 Task: Create a due date automation trigger when advanced on, on the wednesday after a card is due add dates not due next month at 11:00 AM.
Action: Mouse moved to (954, 70)
Screenshot: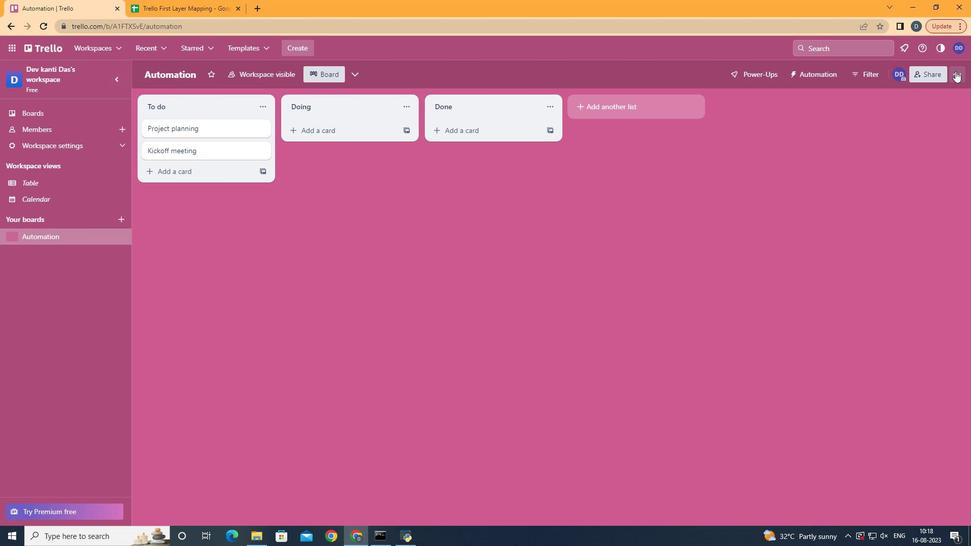 
Action: Mouse pressed left at (954, 70)
Screenshot: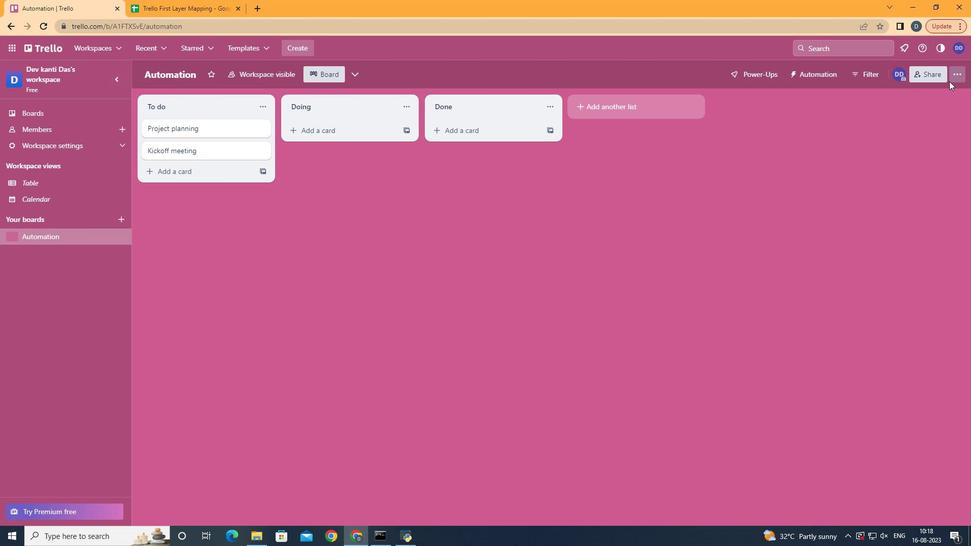 
Action: Mouse moved to (901, 202)
Screenshot: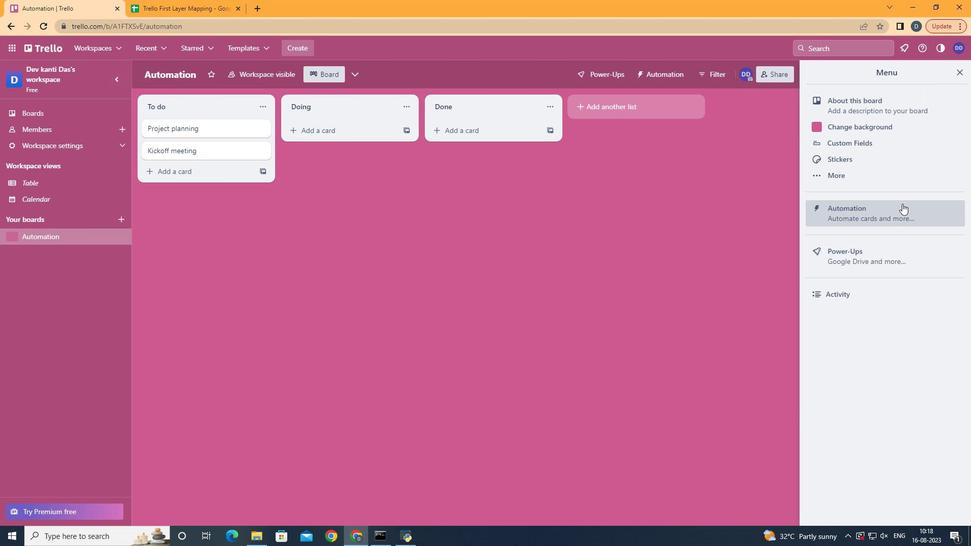 
Action: Mouse pressed left at (901, 202)
Screenshot: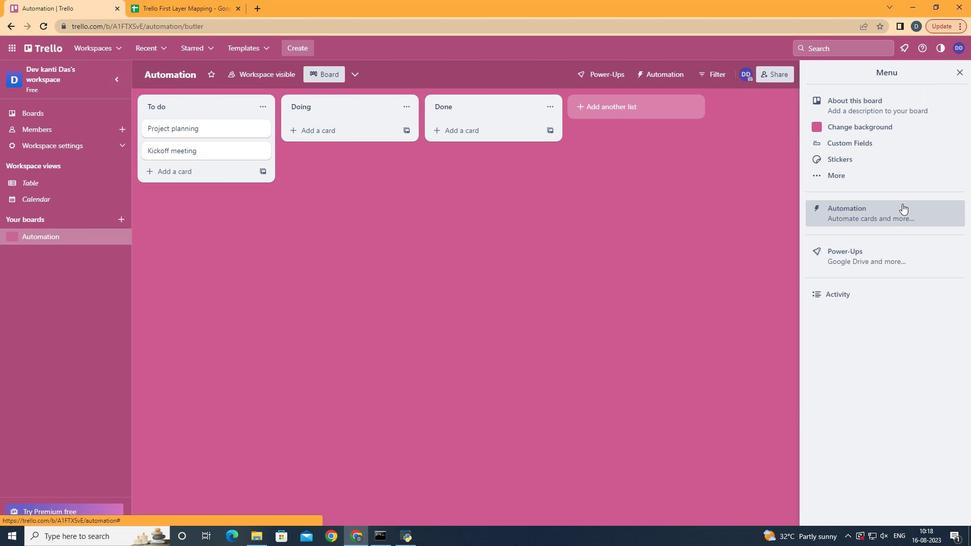 
Action: Mouse moved to (199, 207)
Screenshot: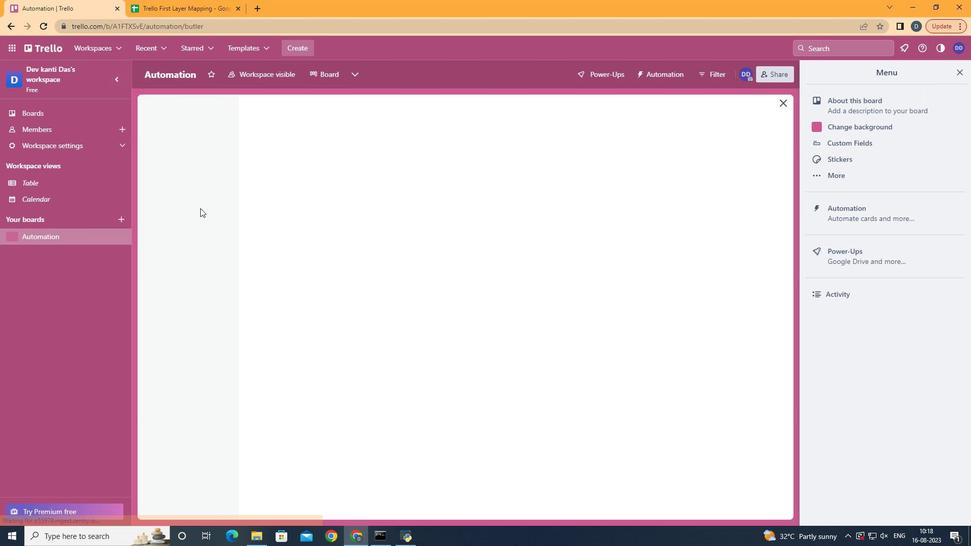 
Action: Mouse pressed left at (199, 207)
Screenshot: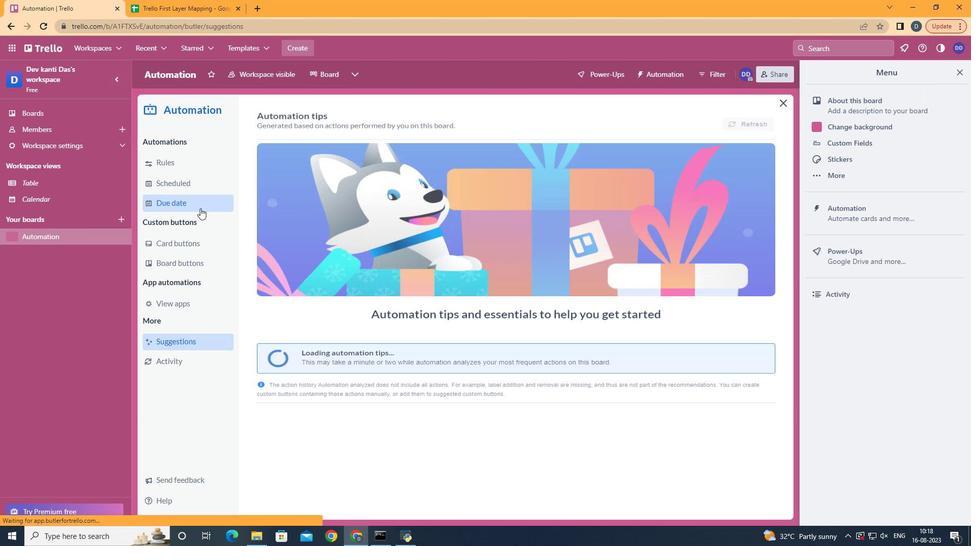 
Action: Mouse moved to (709, 118)
Screenshot: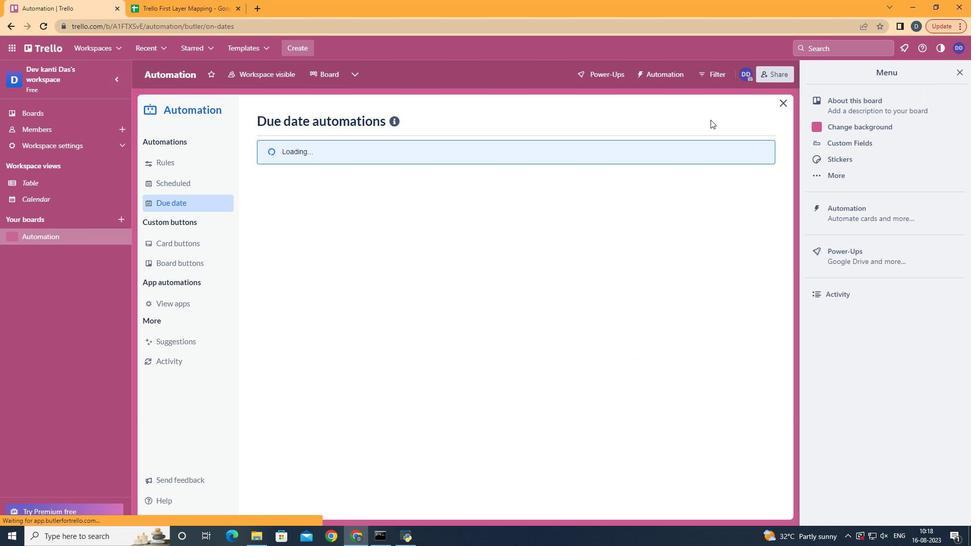 
Action: Mouse pressed left at (709, 118)
Screenshot: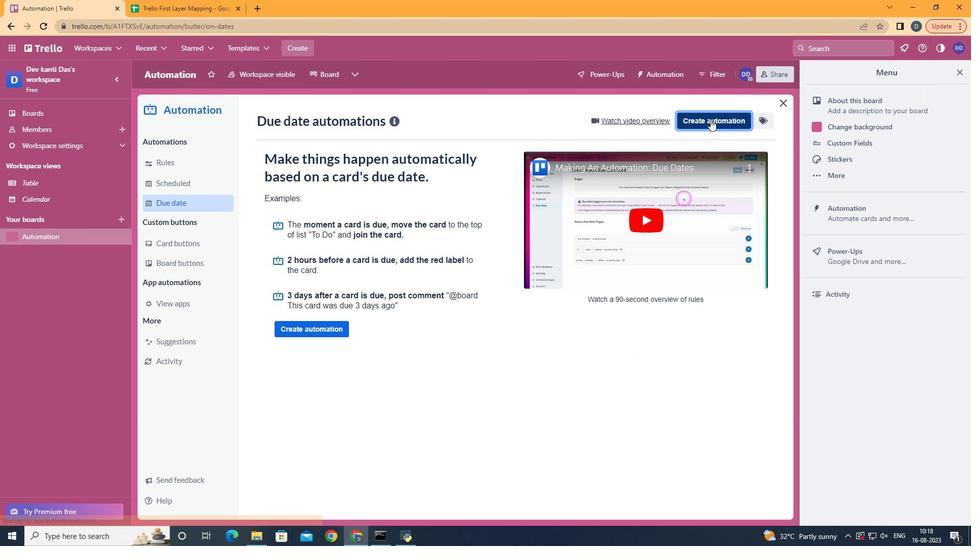 
Action: Mouse moved to (508, 230)
Screenshot: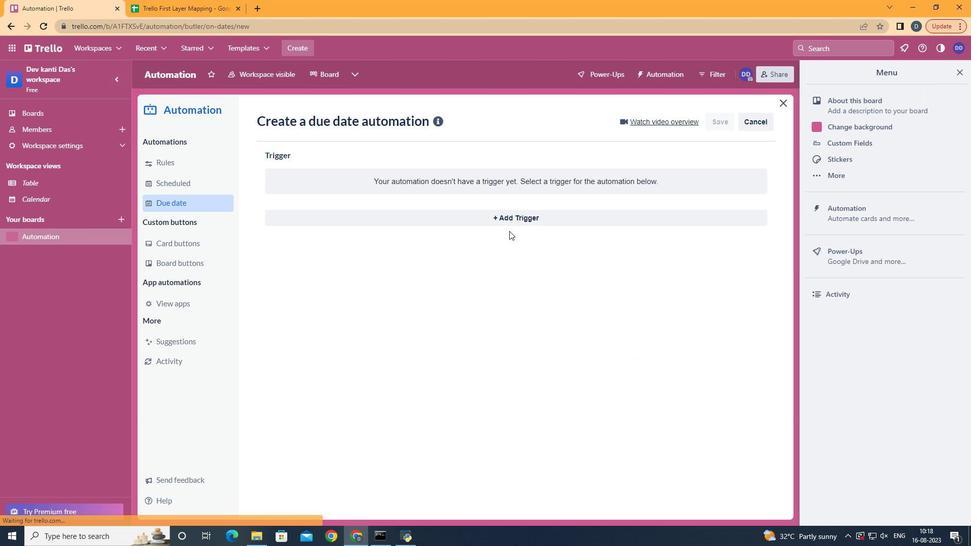 
Action: Mouse pressed left at (508, 230)
Screenshot: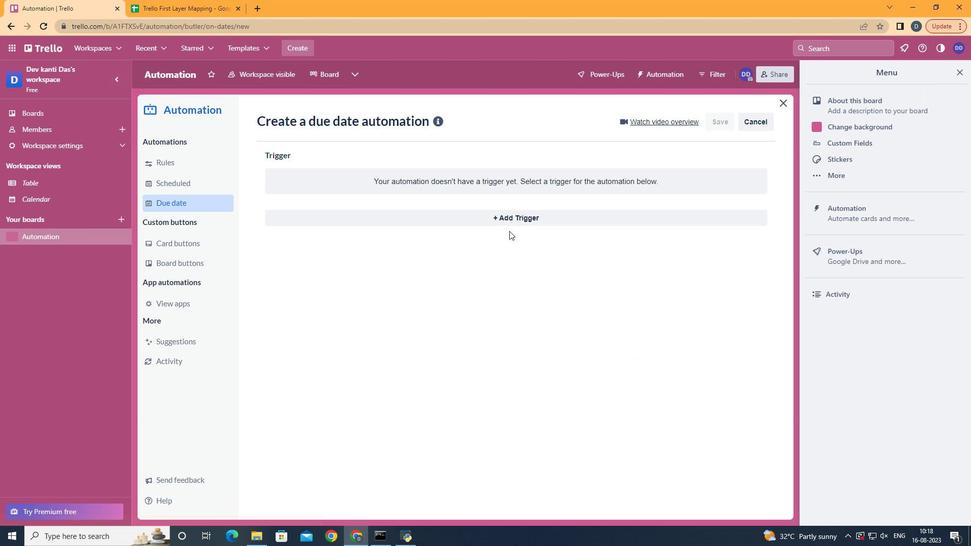 
Action: Mouse moved to (514, 220)
Screenshot: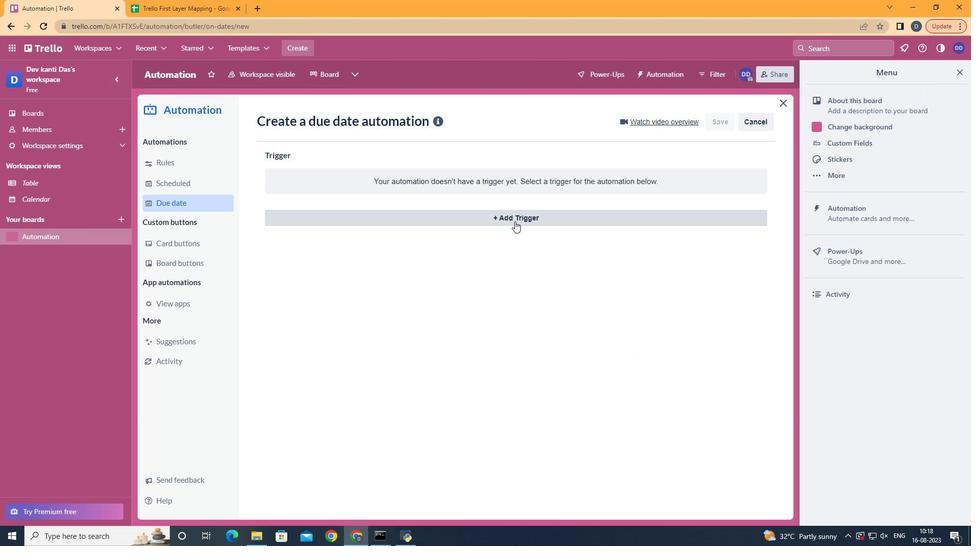 
Action: Mouse pressed left at (514, 220)
Screenshot: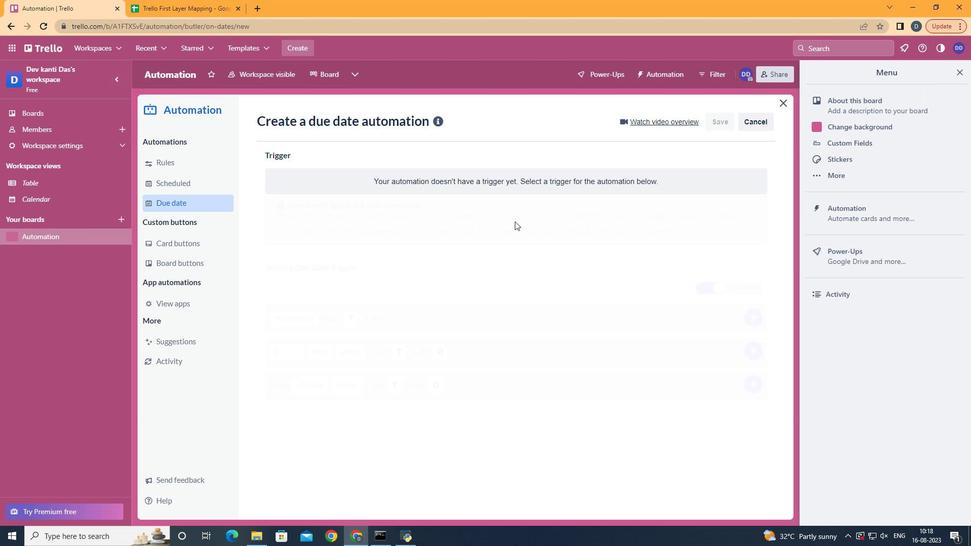 
Action: Mouse moved to (329, 303)
Screenshot: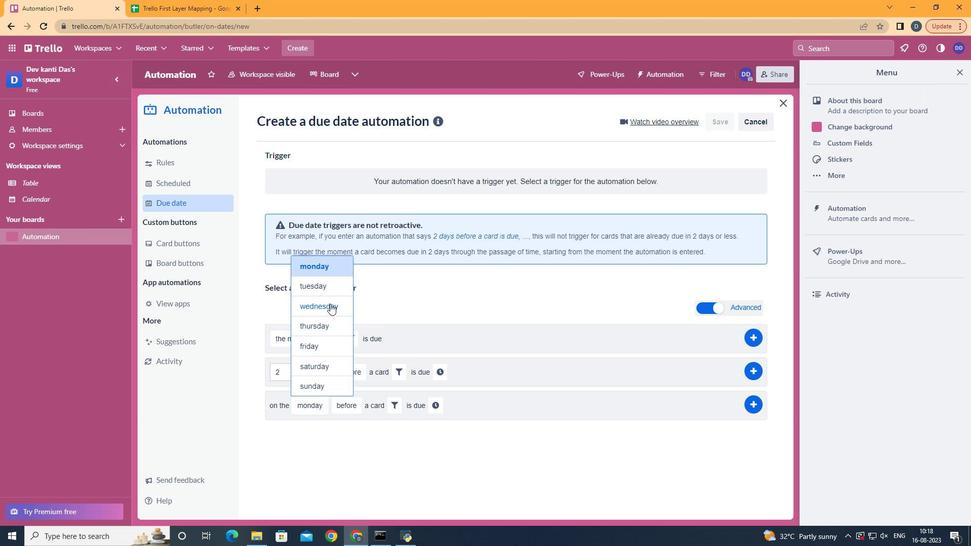 
Action: Mouse pressed left at (329, 303)
Screenshot: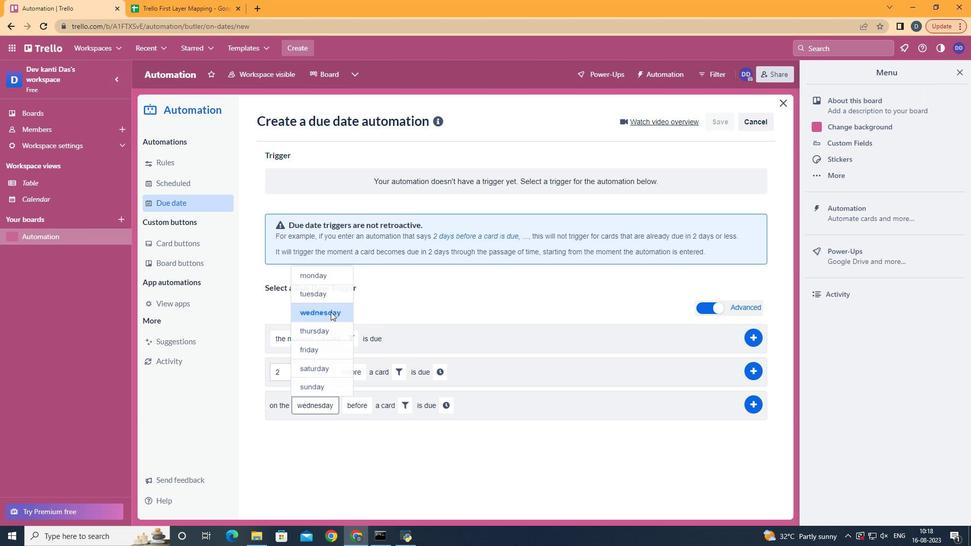 
Action: Mouse moved to (365, 438)
Screenshot: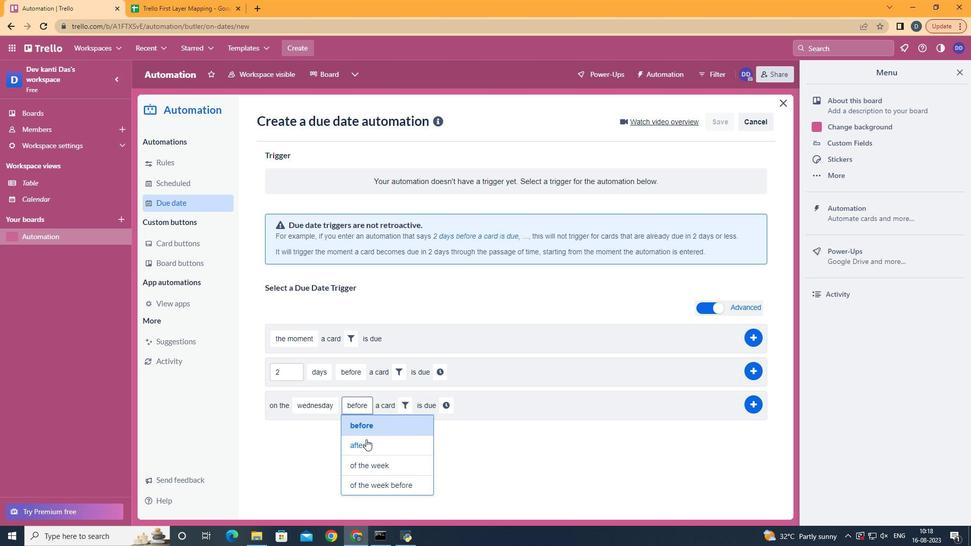
Action: Mouse pressed left at (365, 438)
Screenshot: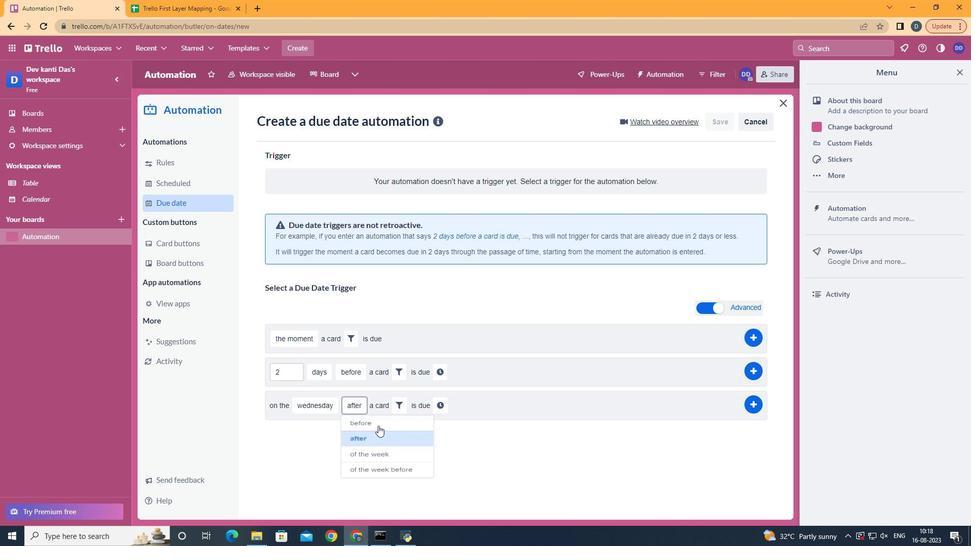 
Action: Mouse moved to (398, 403)
Screenshot: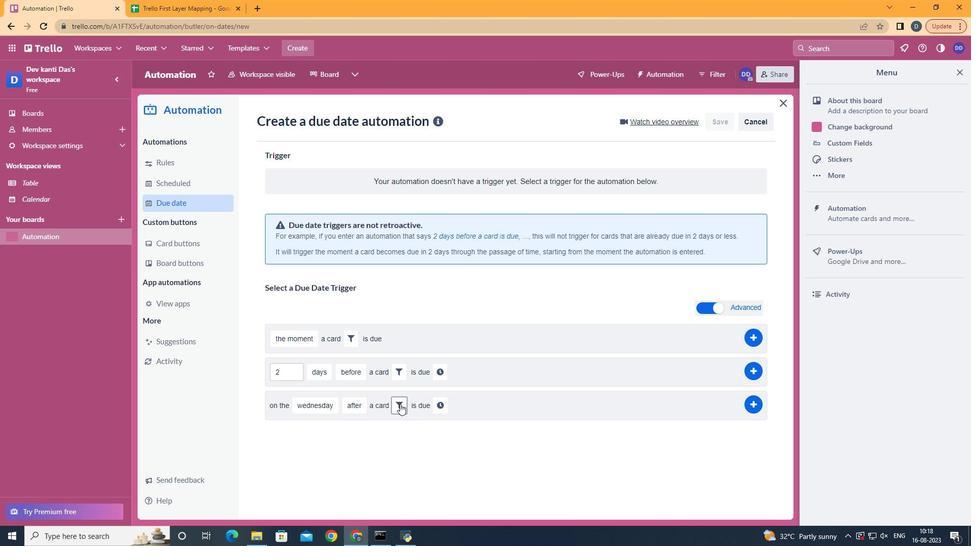 
Action: Mouse pressed left at (398, 403)
Screenshot: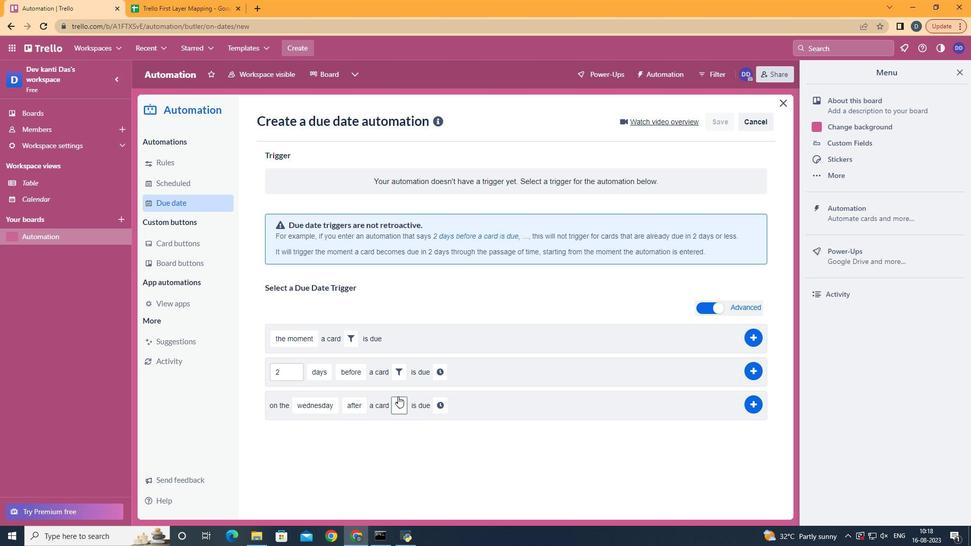 
Action: Mouse moved to (444, 433)
Screenshot: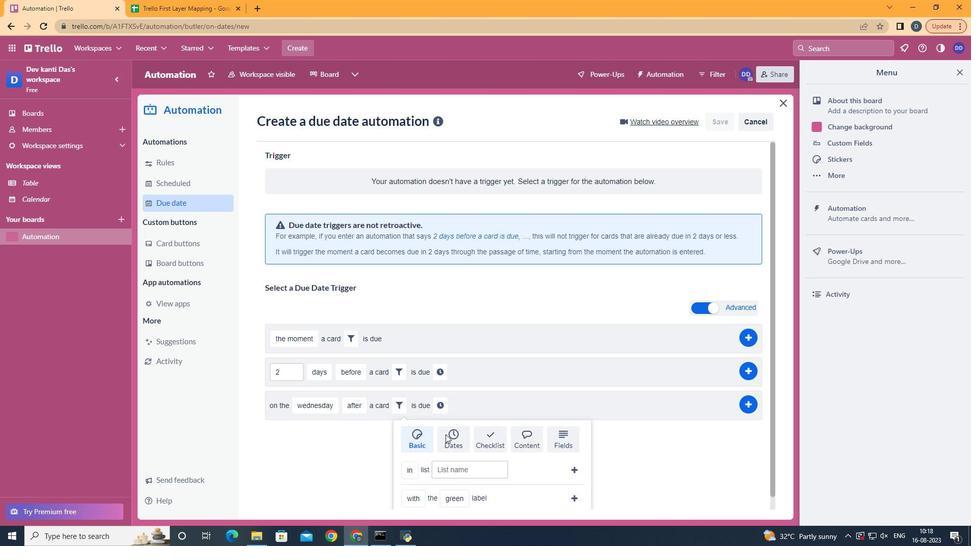 
Action: Mouse pressed left at (444, 433)
Screenshot: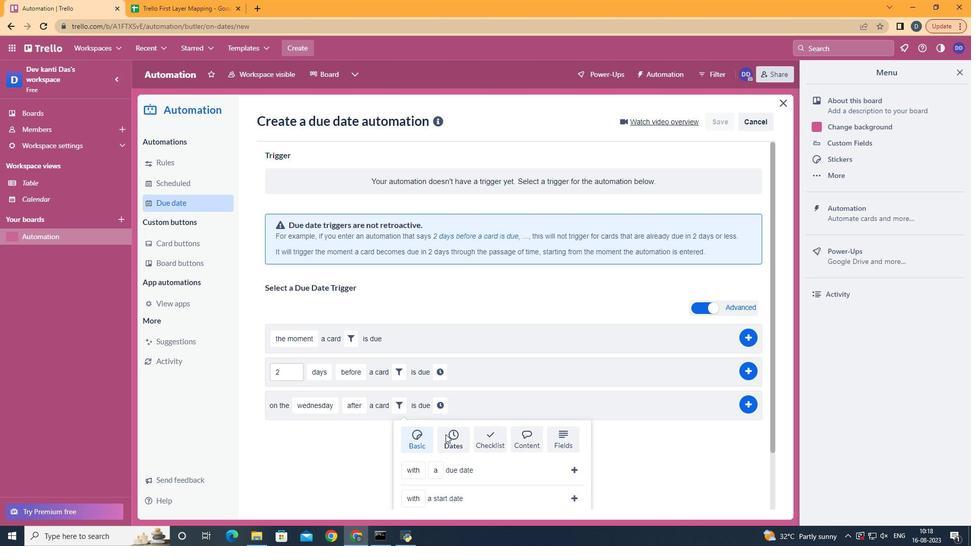 
Action: Mouse moved to (445, 434)
Screenshot: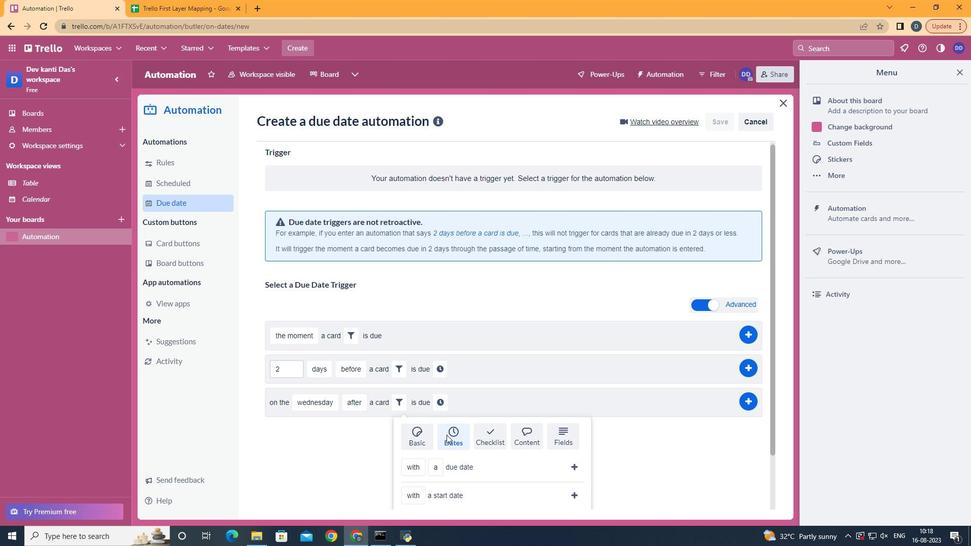 
Action: Mouse scrolled (445, 433) with delta (0, 0)
Screenshot: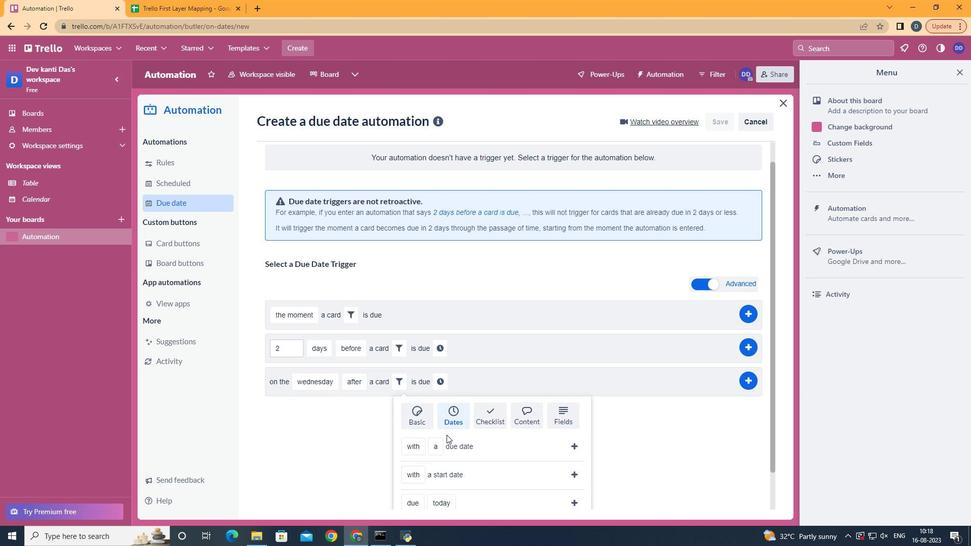 
Action: Mouse scrolled (445, 433) with delta (0, 0)
Screenshot: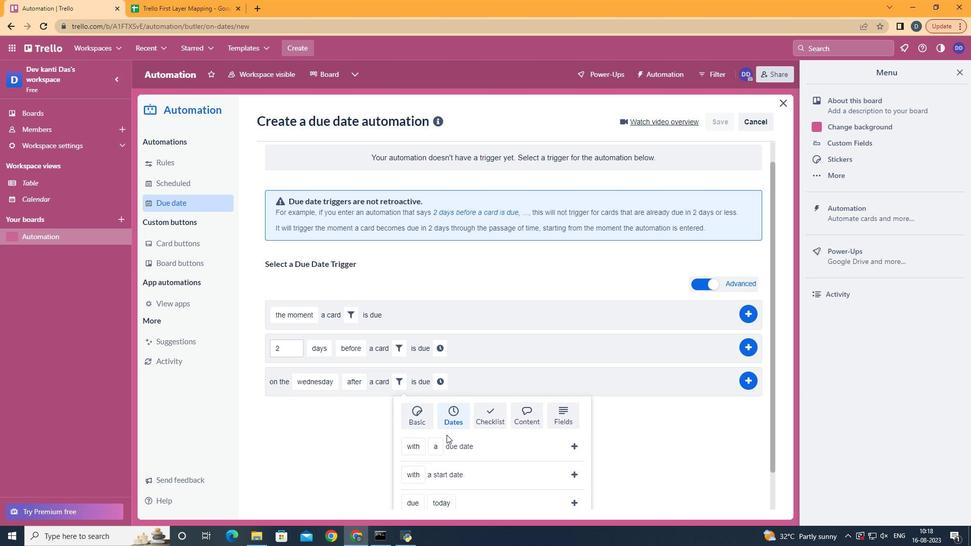 
Action: Mouse scrolled (445, 433) with delta (0, 0)
Screenshot: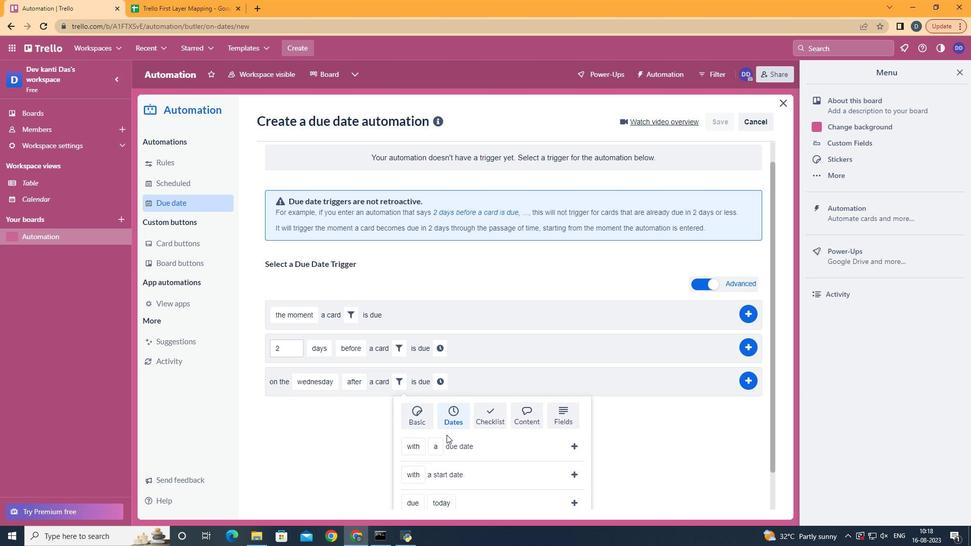 
Action: Mouse scrolled (445, 433) with delta (0, 0)
Screenshot: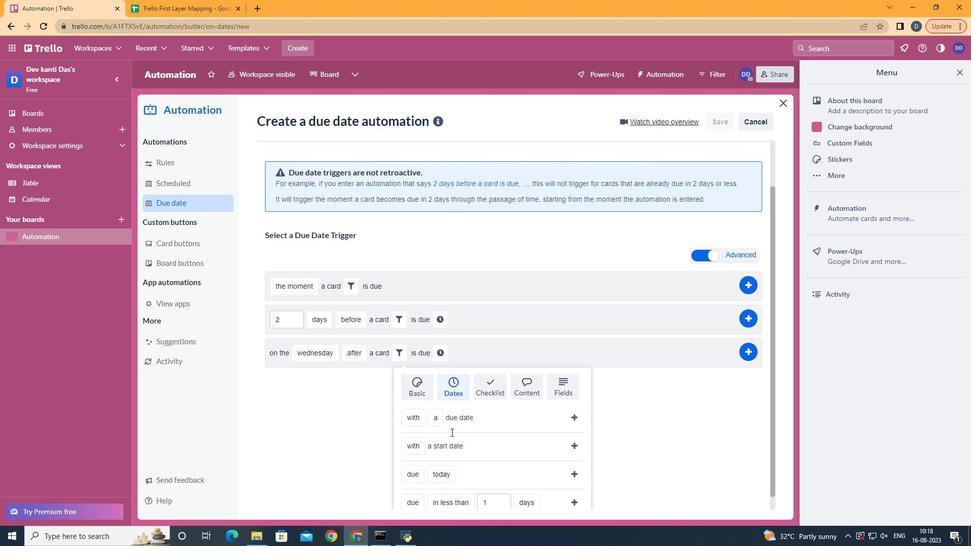 
Action: Mouse moved to (427, 401)
Screenshot: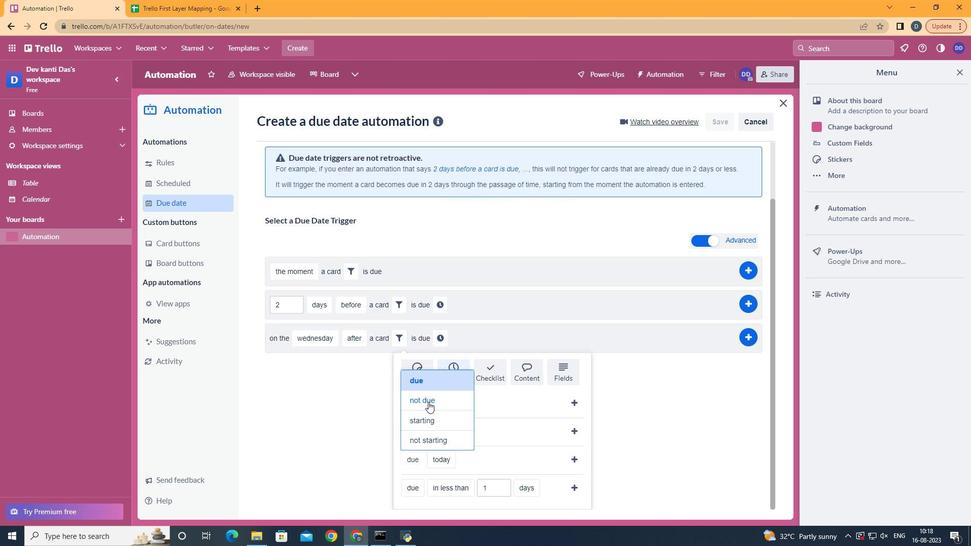 
Action: Mouse pressed left at (427, 401)
Screenshot: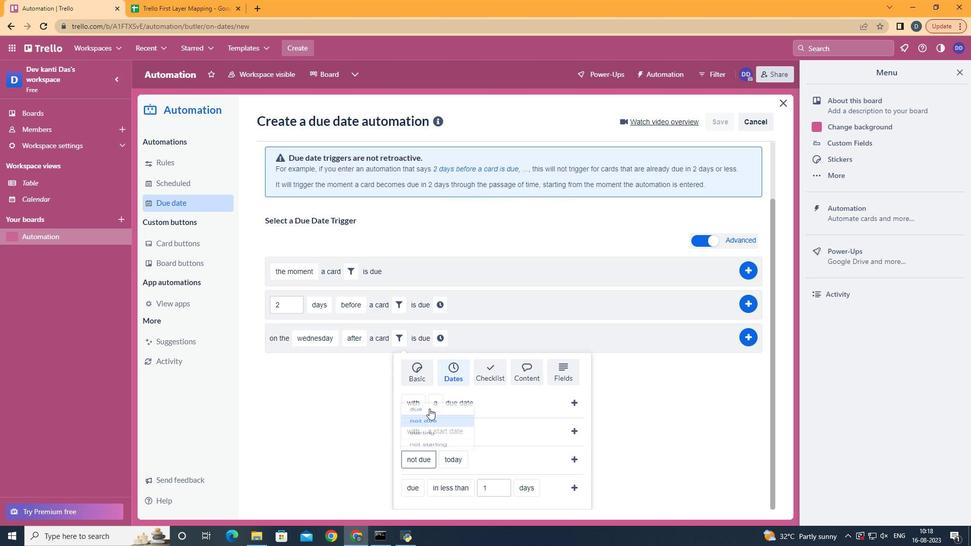 
Action: Mouse moved to (458, 441)
Screenshot: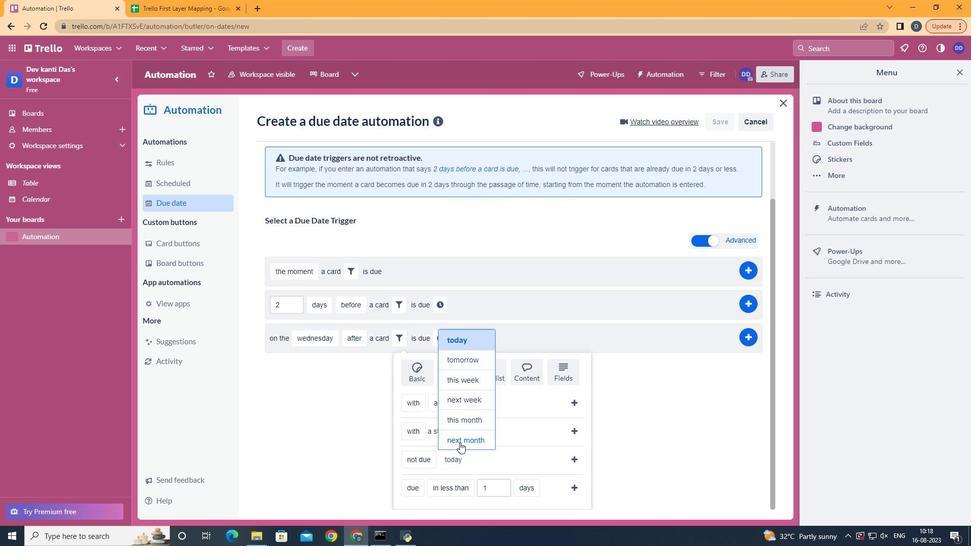 
Action: Mouse pressed left at (458, 441)
Screenshot: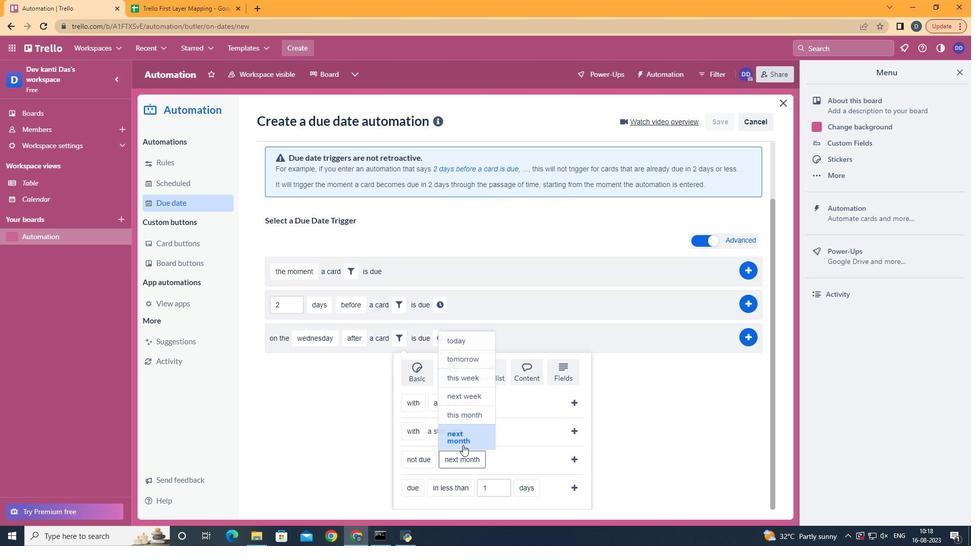 
Action: Mouse moved to (559, 457)
Screenshot: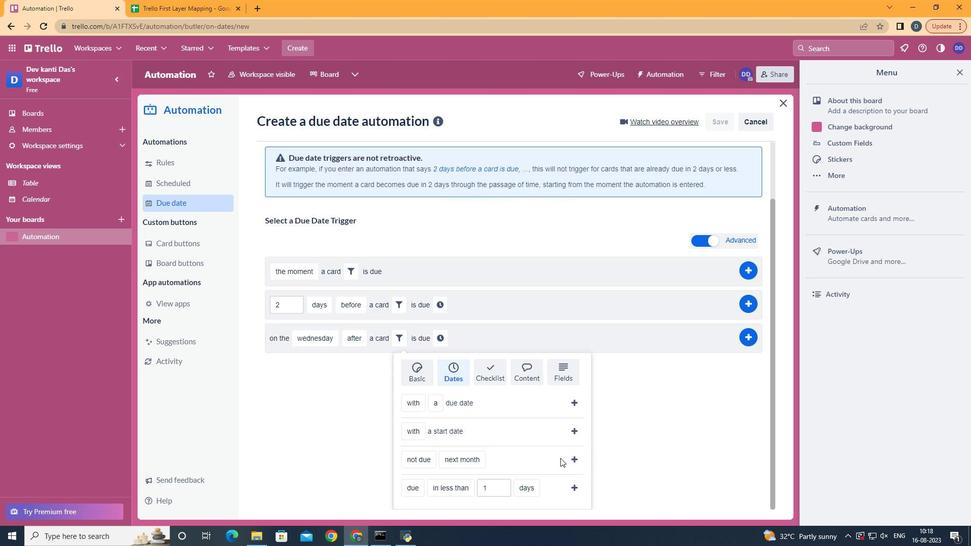 
Action: Mouse pressed left at (559, 457)
Screenshot: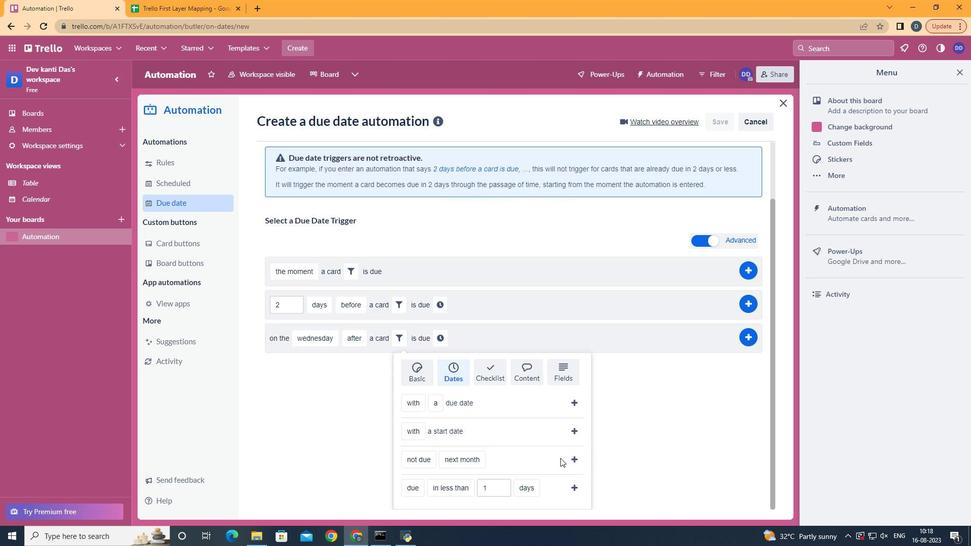 
Action: Mouse moved to (579, 455)
Screenshot: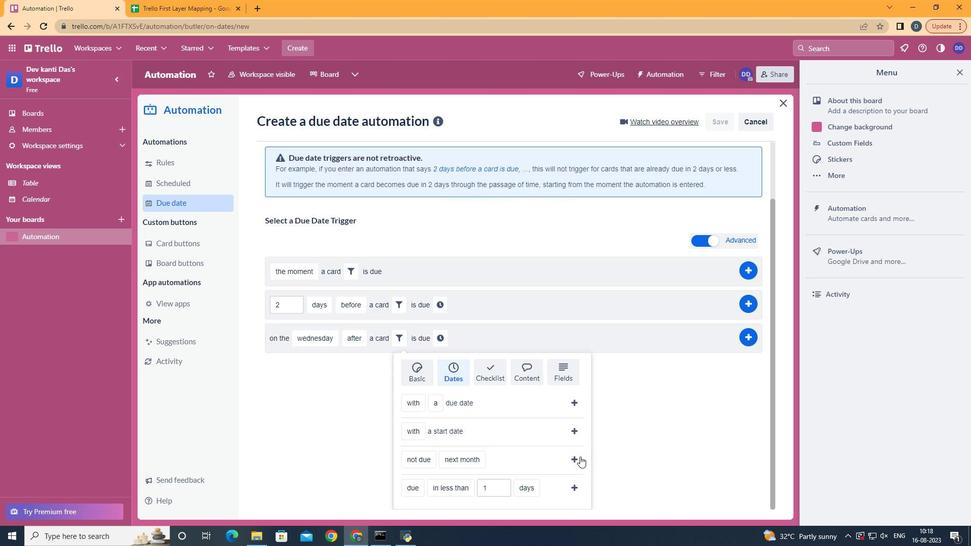 
Action: Mouse pressed left at (579, 455)
Screenshot: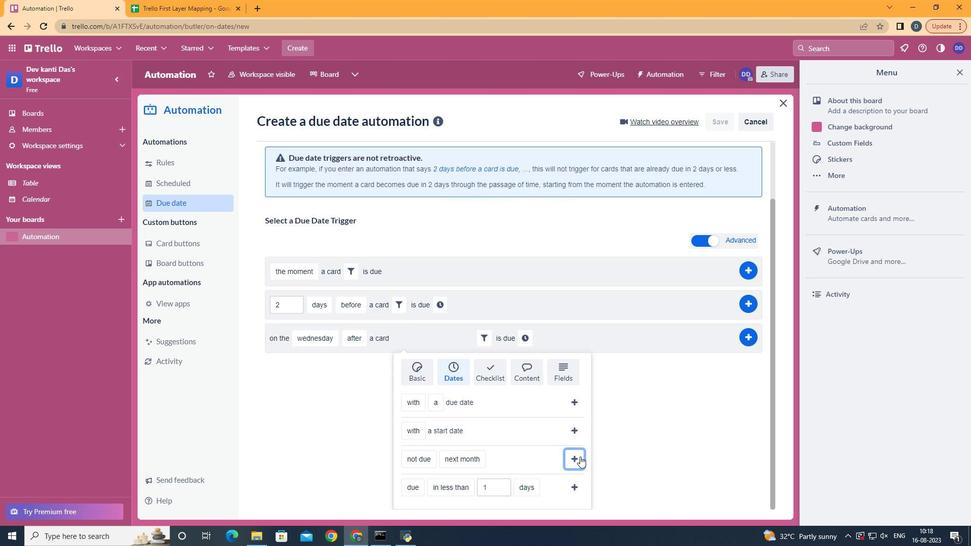 
Action: Mouse moved to (529, 400)
Screenshot: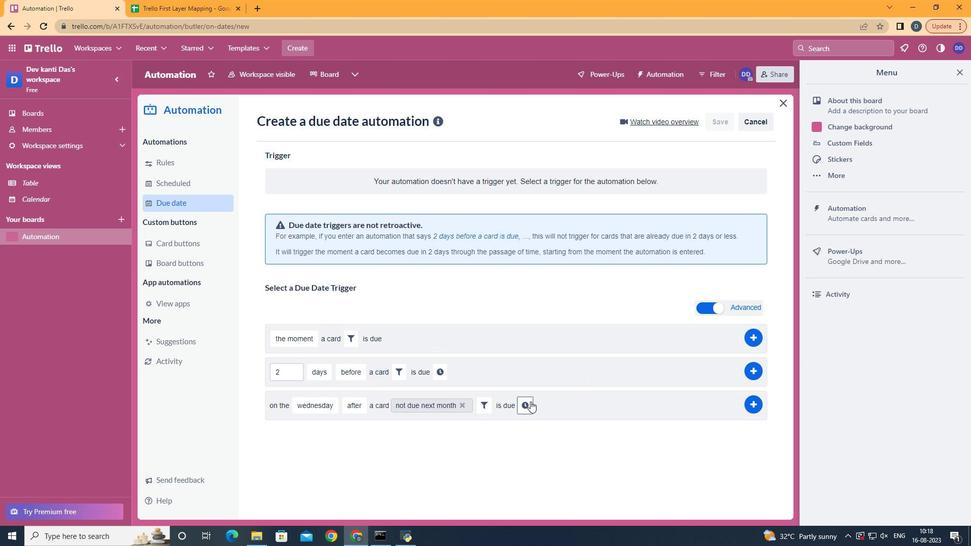
Action: Mouse pressed left at (529, 400)
Screenshot: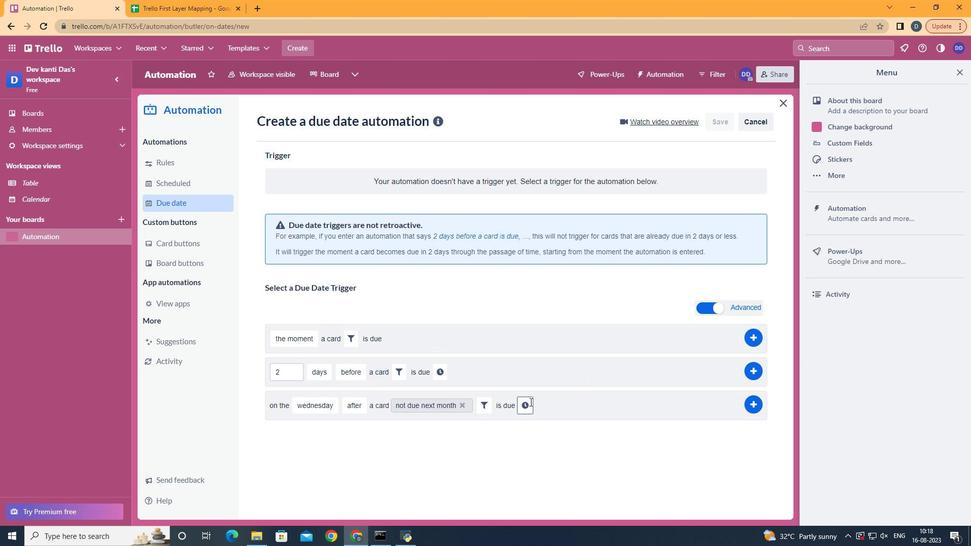 
Action: Mouse moved to (548, 404)
Screenshot: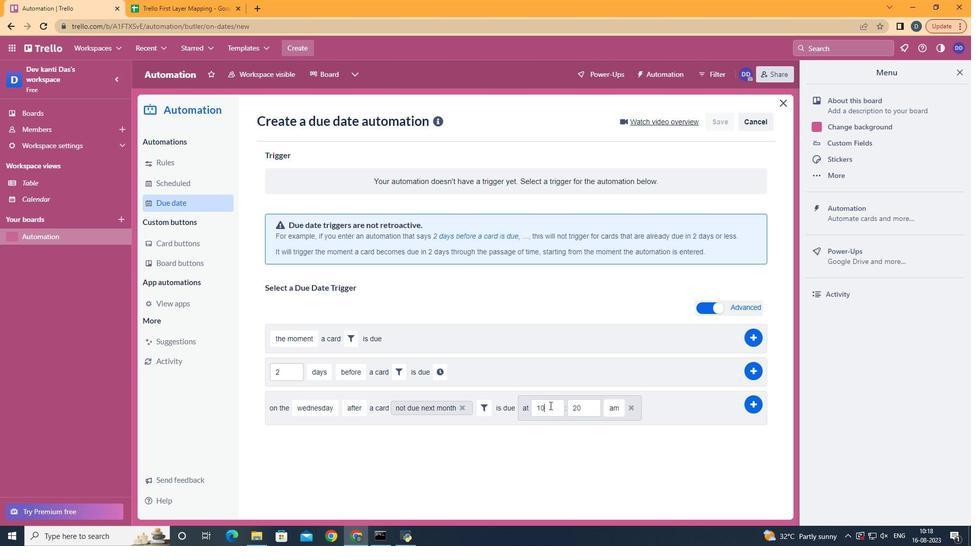 
Action: Mouse pressed left at (548, 404)
Screenshot: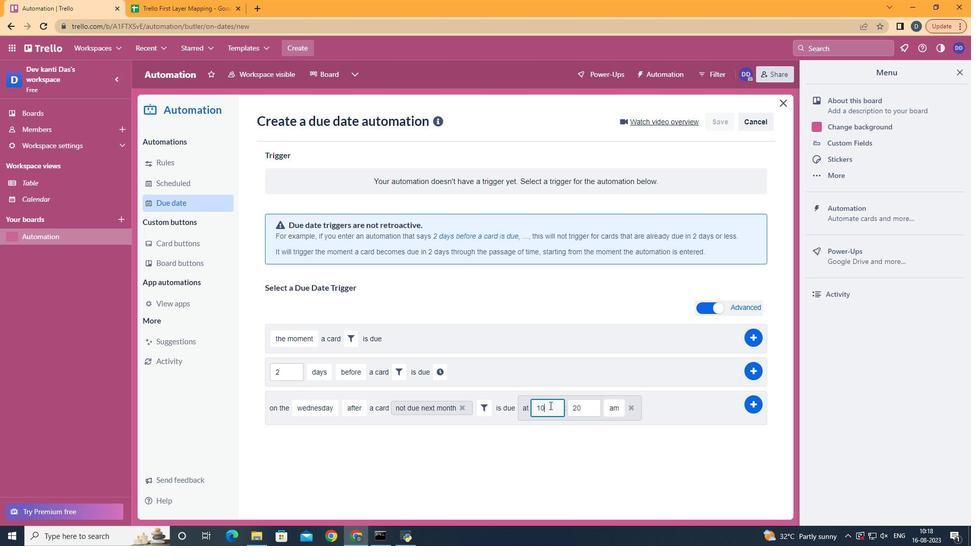 
Action: Key pressed <Key.backspace>1
Screenshot: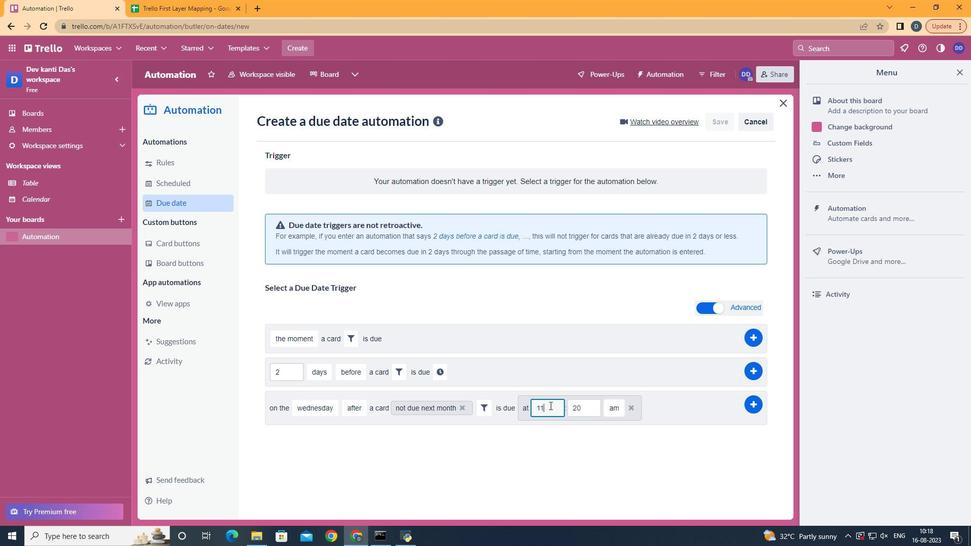 
Action: Mouse moved to (590, 405)
Screenshot: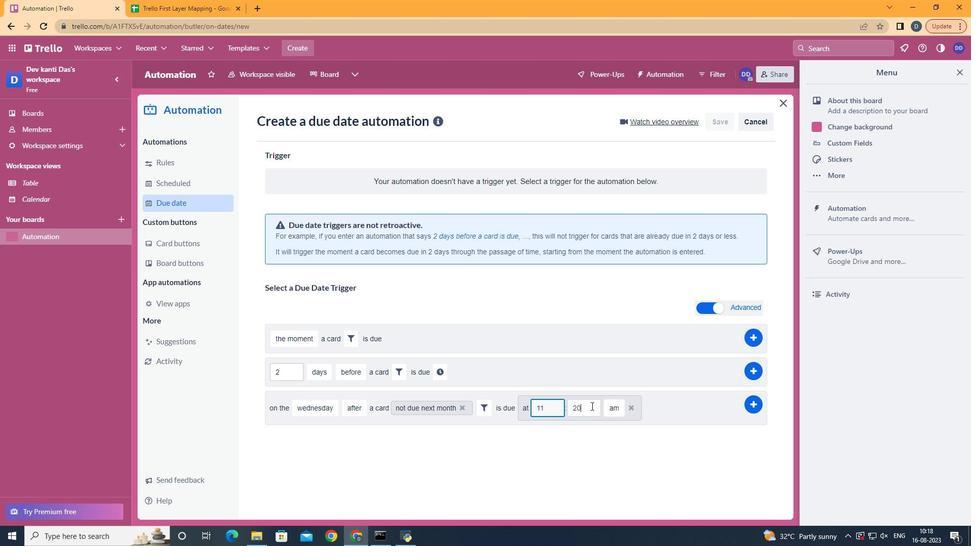 
Action: Mouse pressed left at (590, 405)
Screenshot: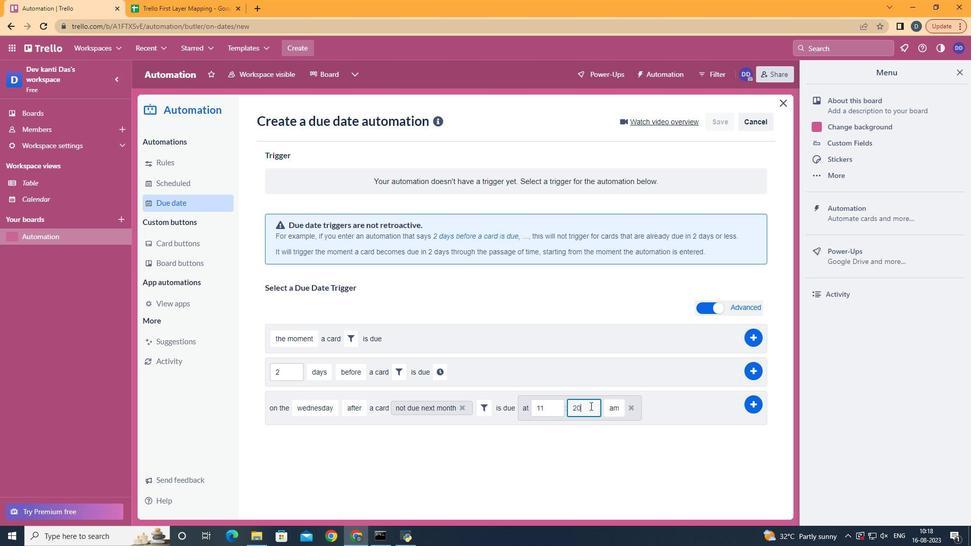
Action: Key pressed <Key.backspace>
Screenshot: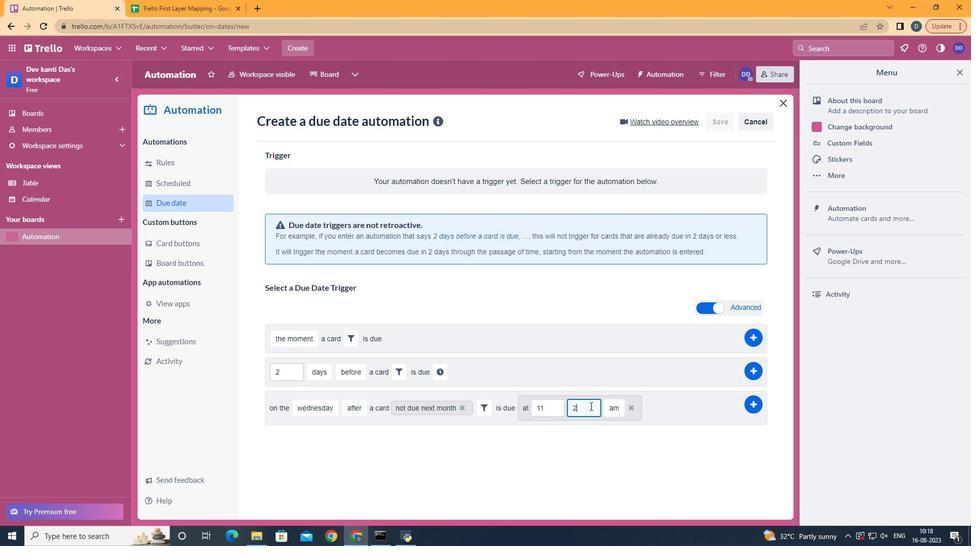 
Action: Mouse moved to (589, 405)
Screenshot: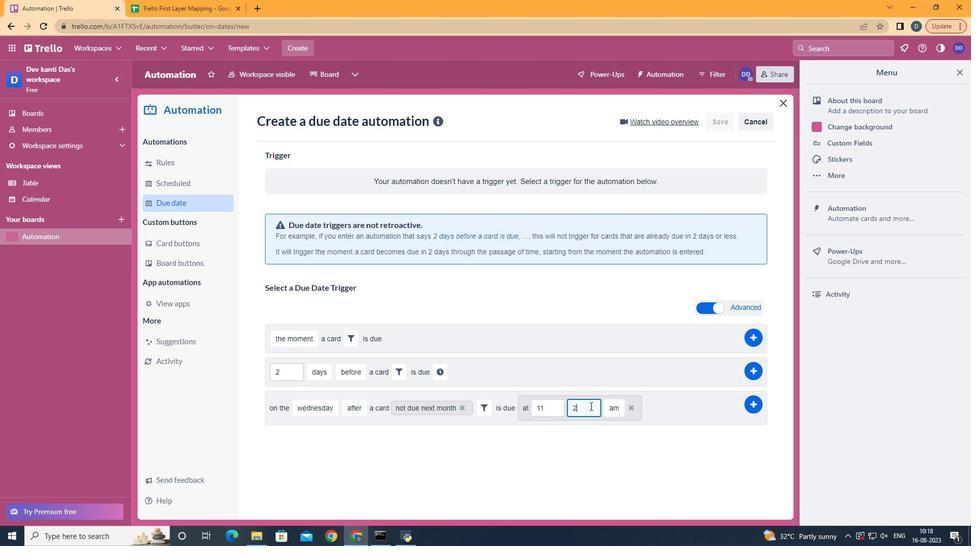 
Action: Key pressed <Key.backspace>00
Screenshot: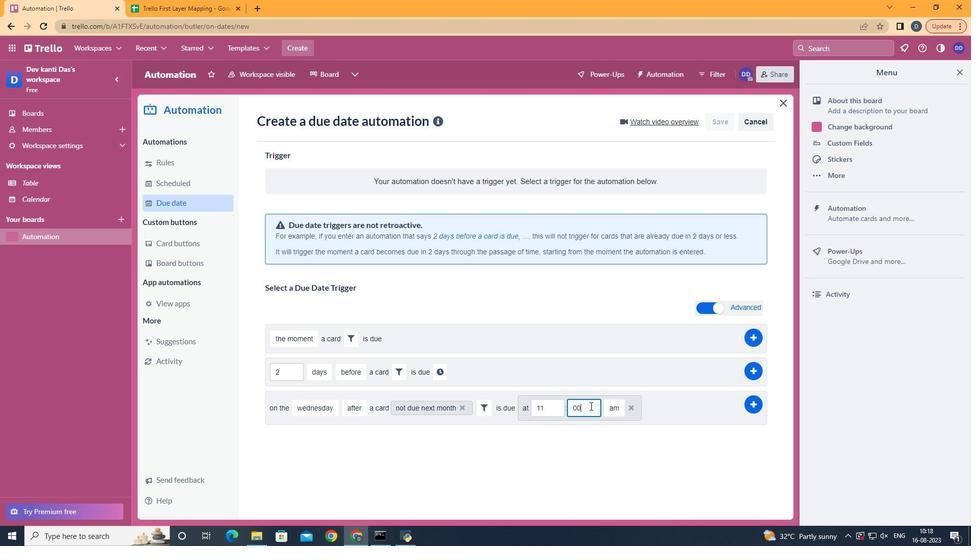 
Action: Mouse moved to (749, 406)
Screenshot: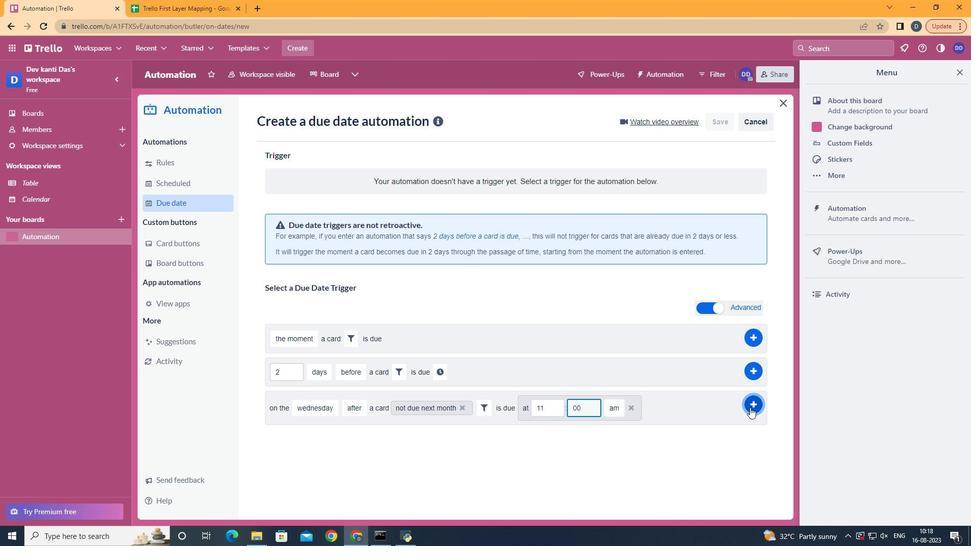 
Action: Mouse pressed left at (749, 406)
Screenshot: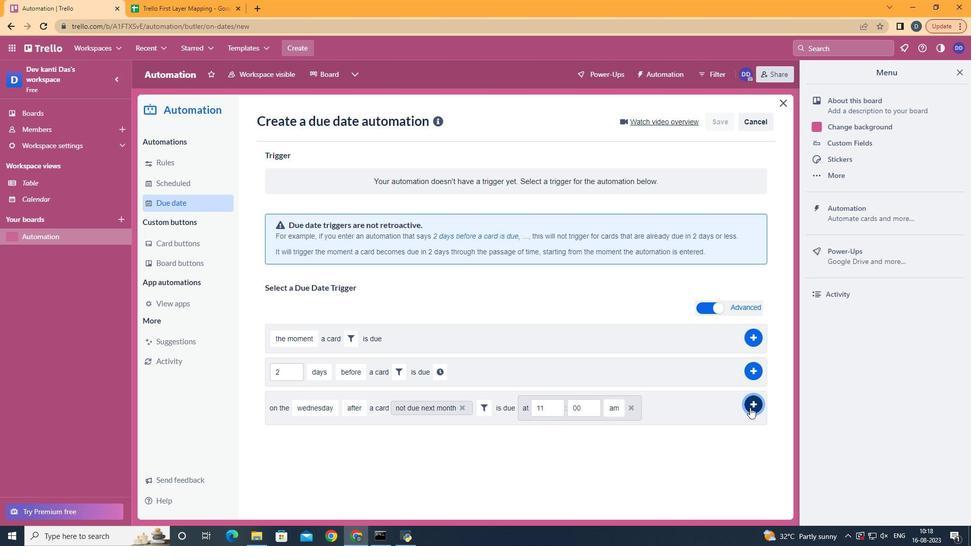 
Action: Mouse moved to (748, 407)
Screenshot: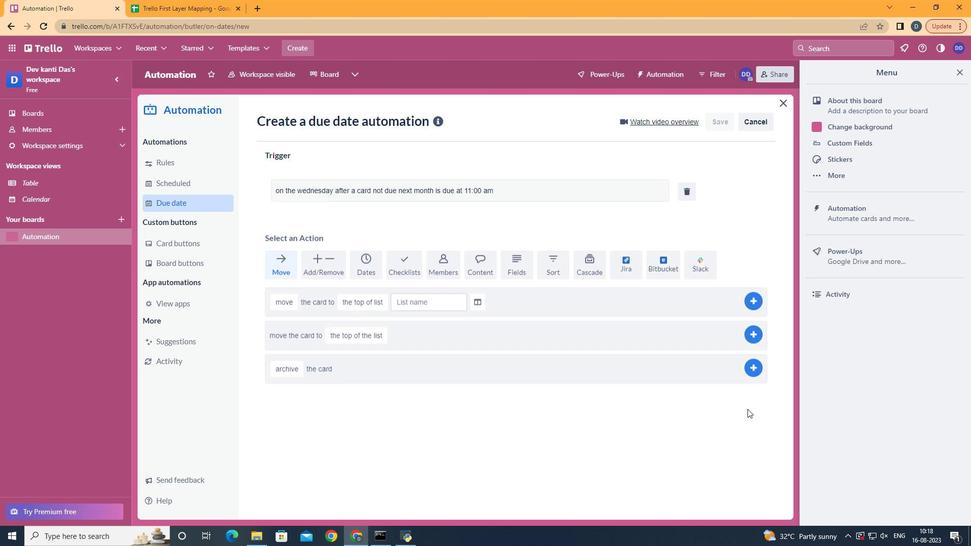 
